 Task: Create a rule from the Agile list, Priority changed -> Complete task in the project AgileDeck if Priority Cleared then Complete Task
Action: Mouse moved to (67, 449)
Screenshot: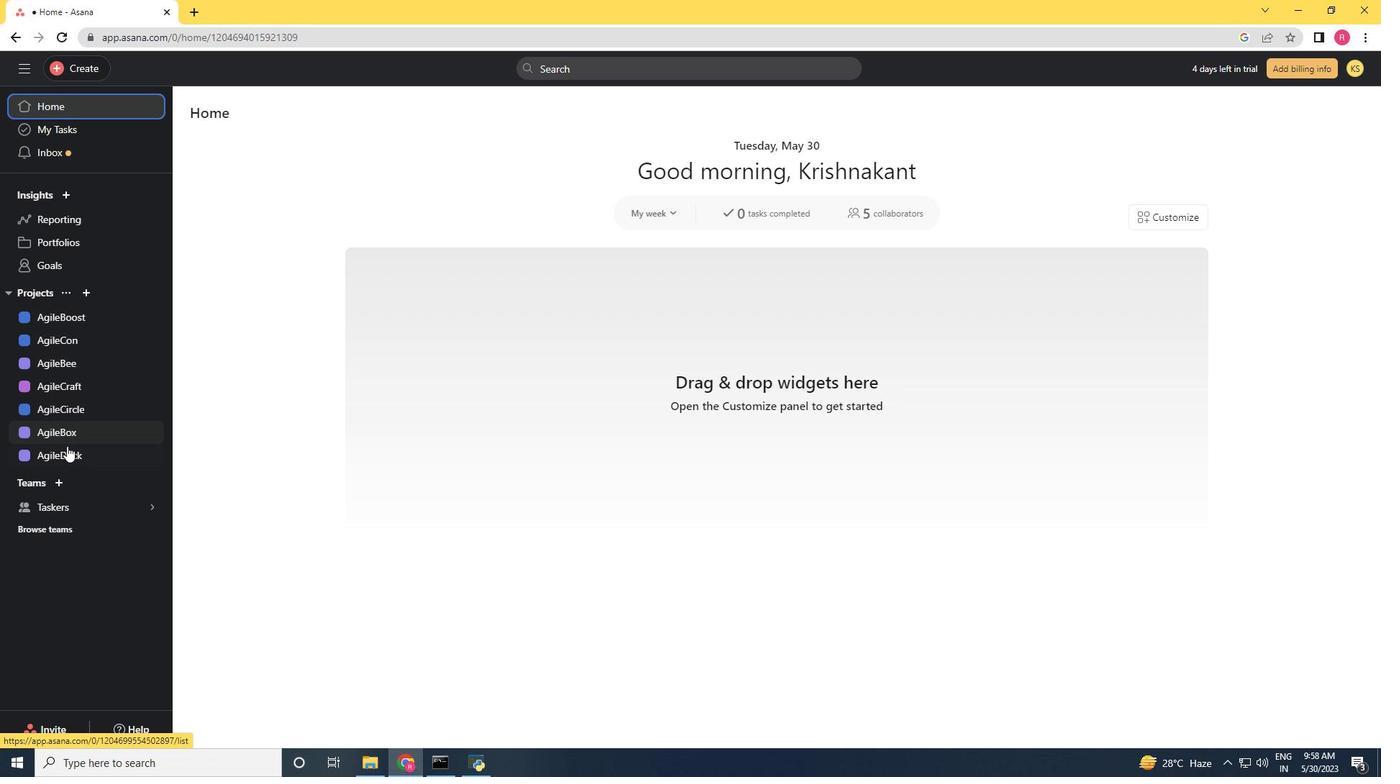 
Action: Mouse pressed left at (67, 449)
Screenshot: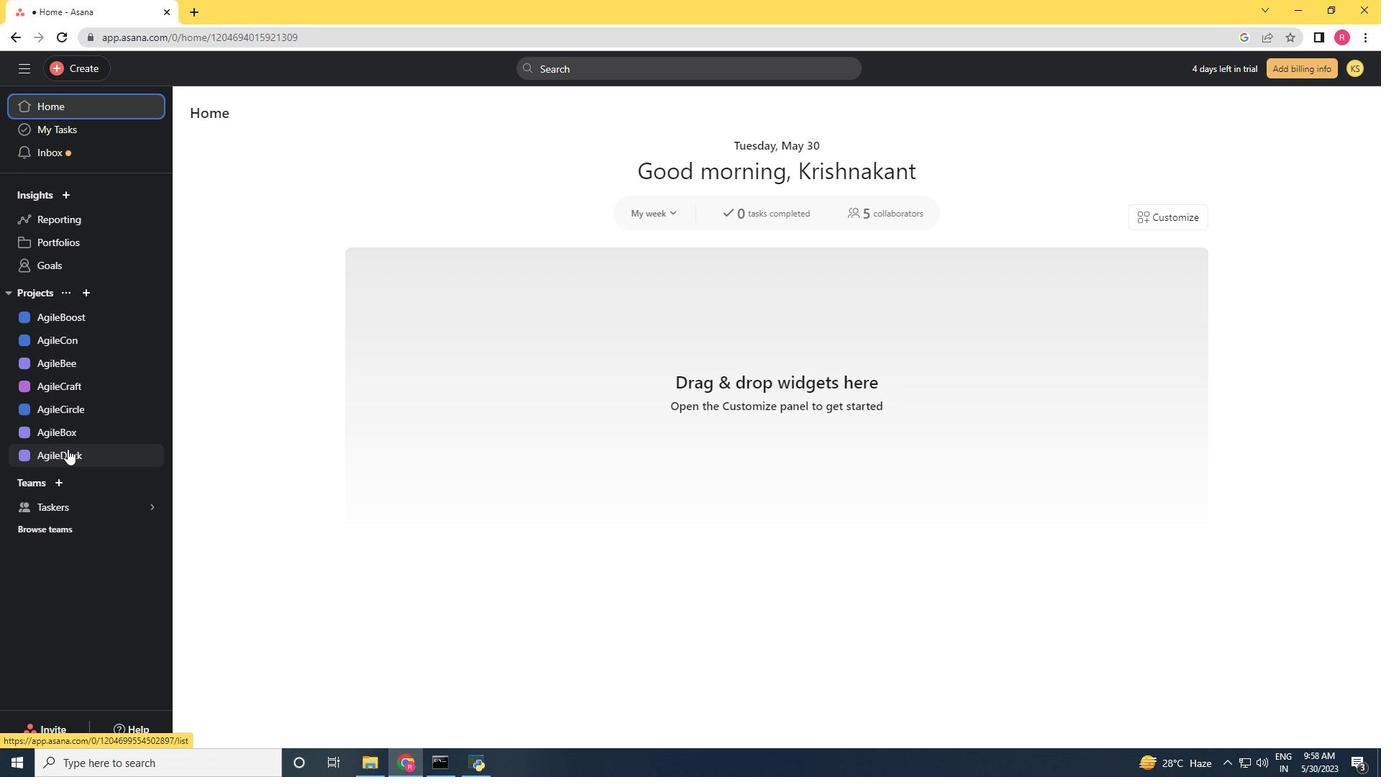 
Action: Mouse moved to (1310, 118)
Screenshot: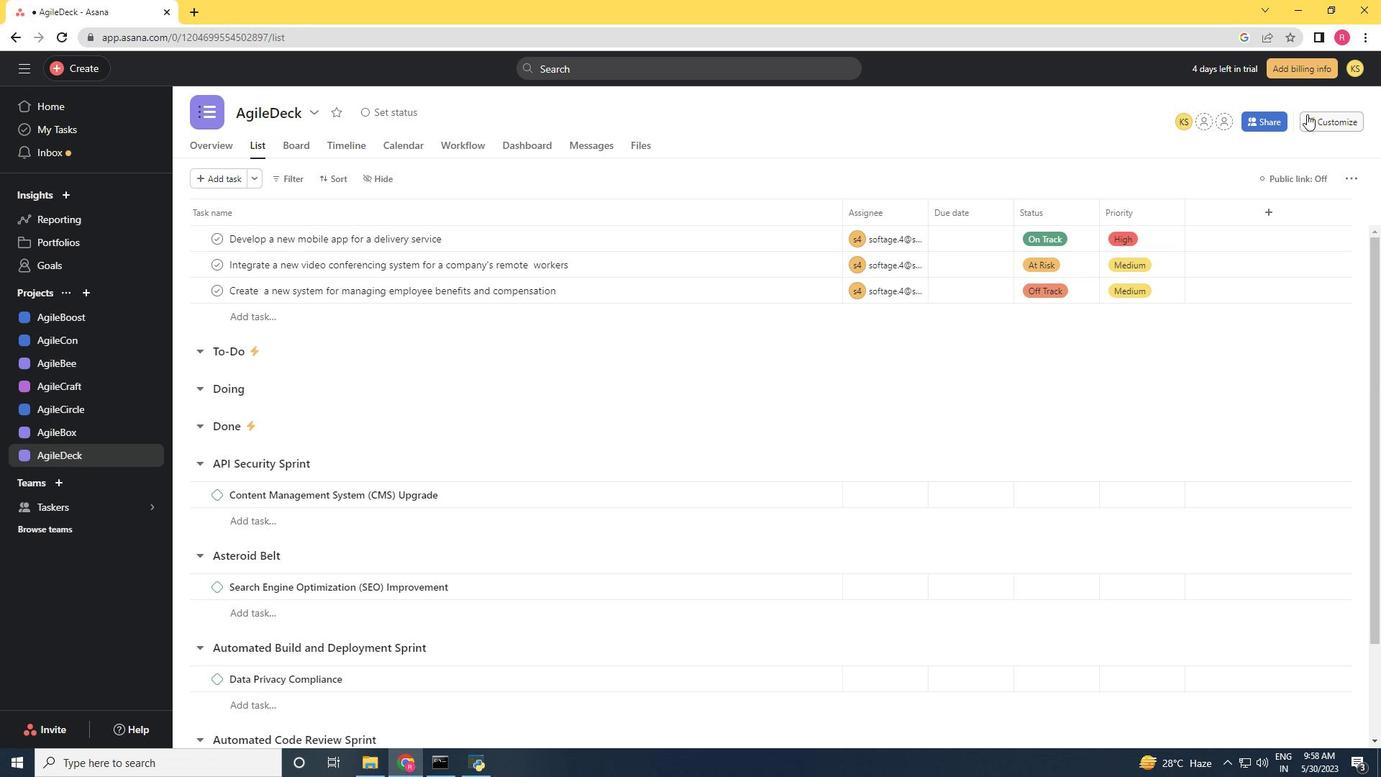 
Action: Mouse pressed left at (1310, 118)
Screenshot: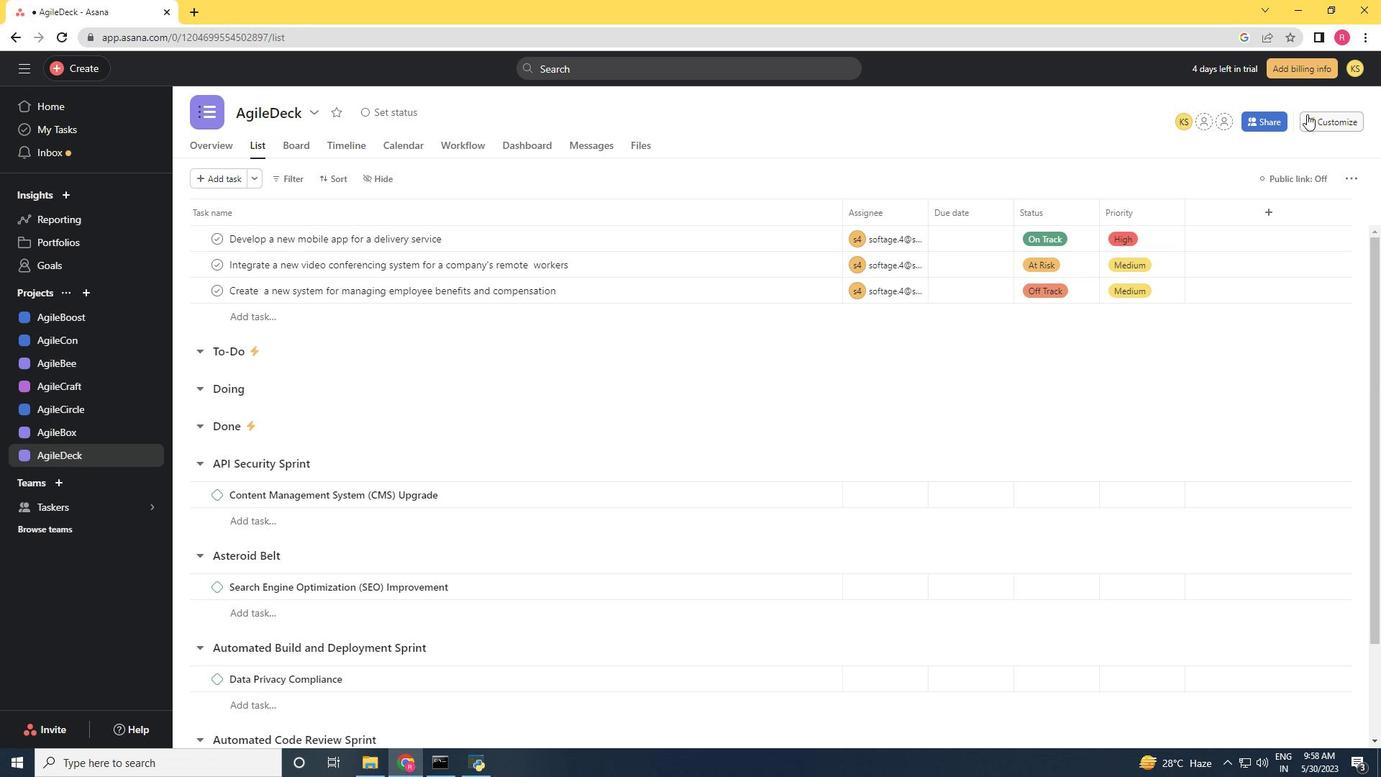 
Action: Mouse moved to (1090, 314)
Screenshot: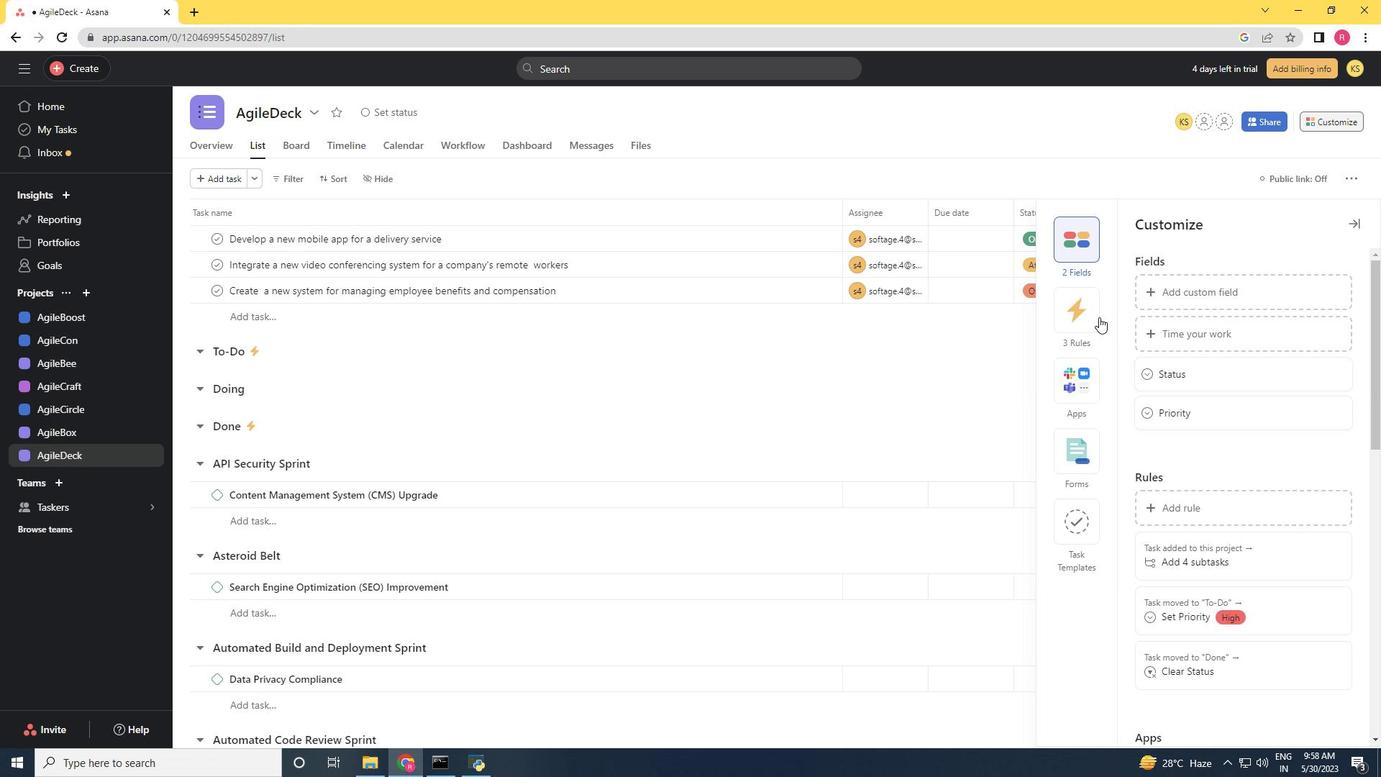 
Action: Mouse pressed left at (1090, 314)
Screenshot: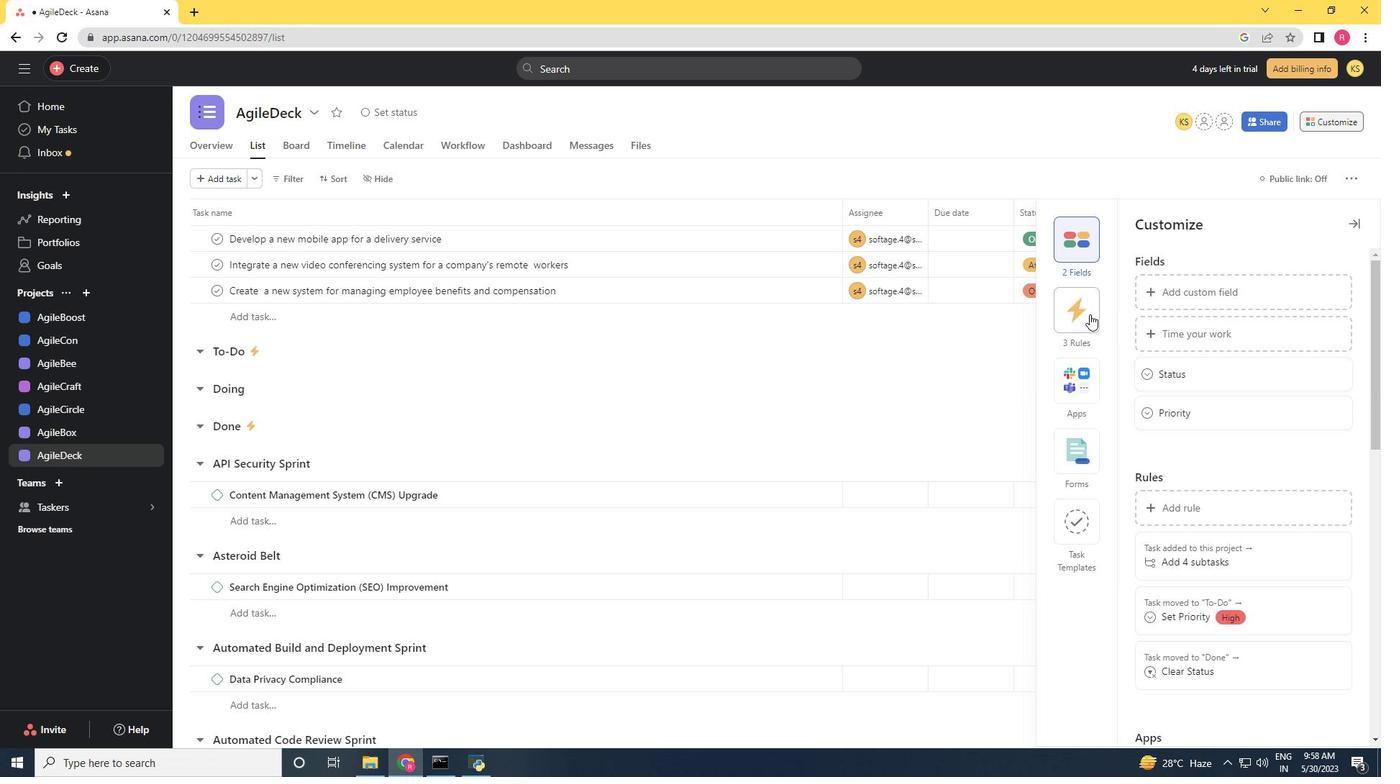 
Action: Mouse moved to (1188, 282)
Screenshot: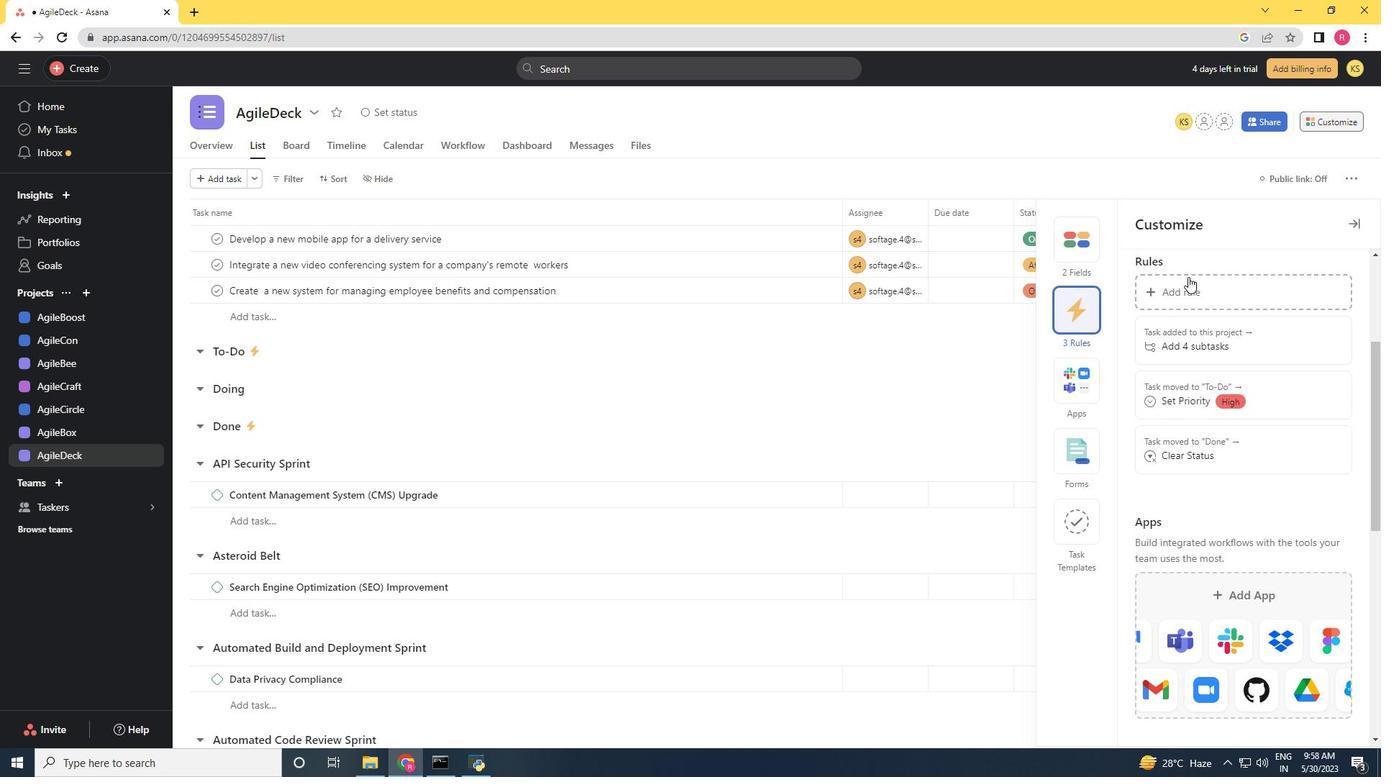 
Action: Mouse pressed left at (1188, 282)
Screenshot: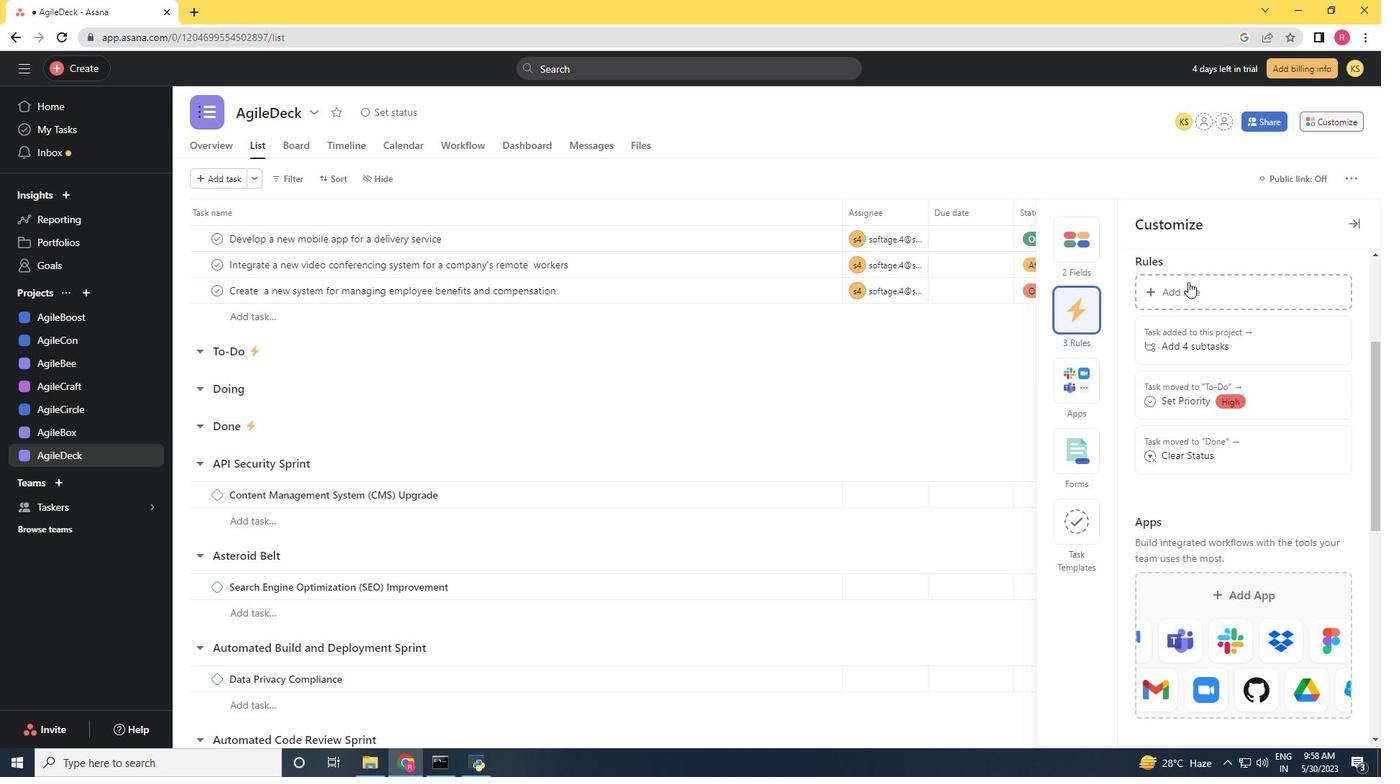 
Action: Mouse moved to (285, 214)
Screenshot: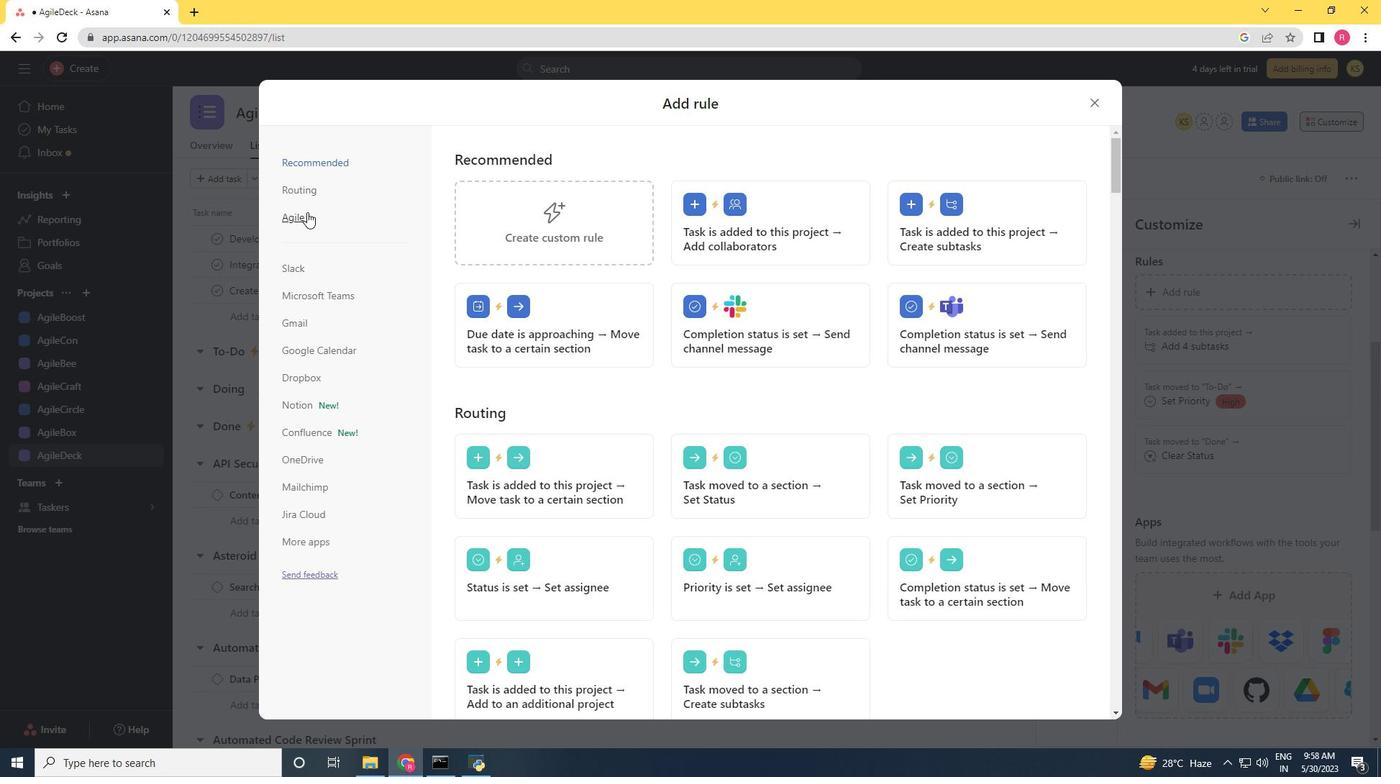 
Action: Mouse pressed left at (285, 214)
Screenshot: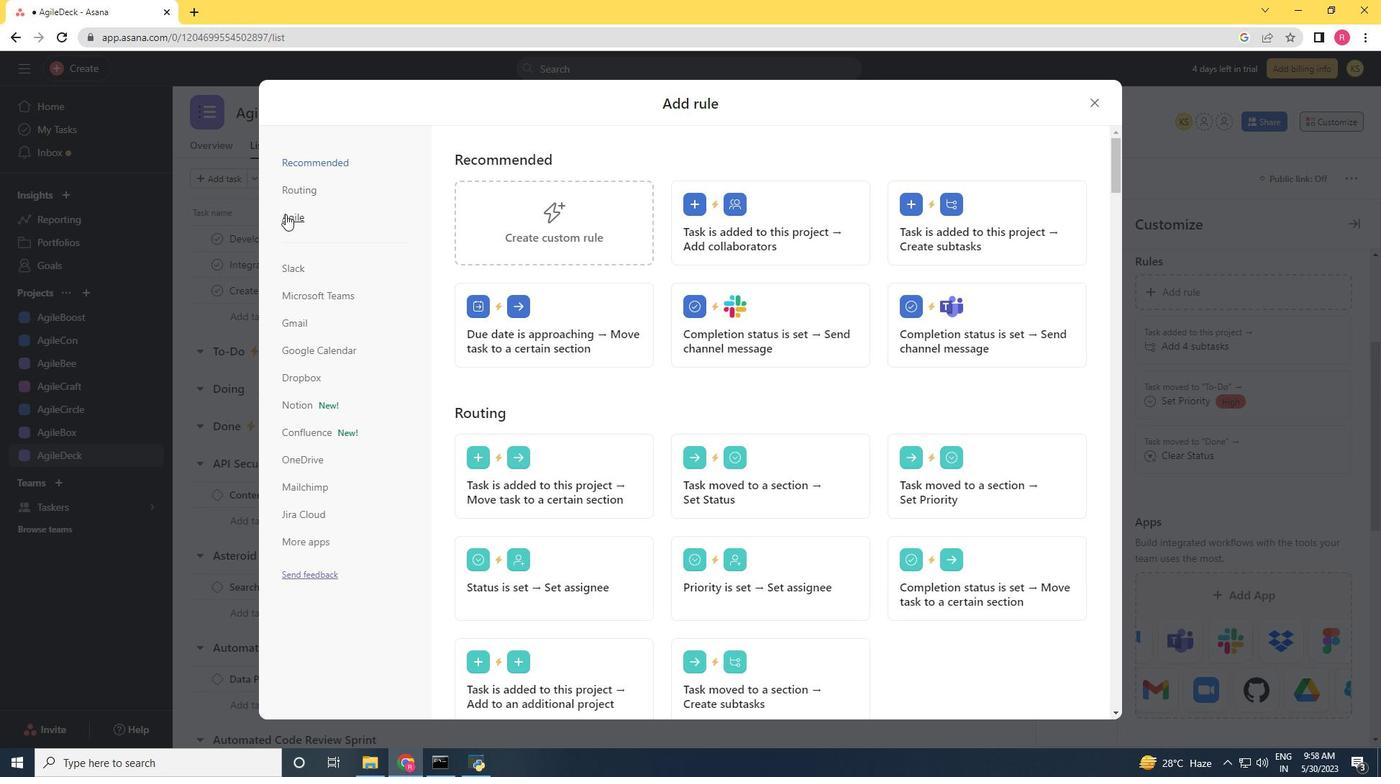 
Action: Mouse moved to (703, 228)
Screenshot: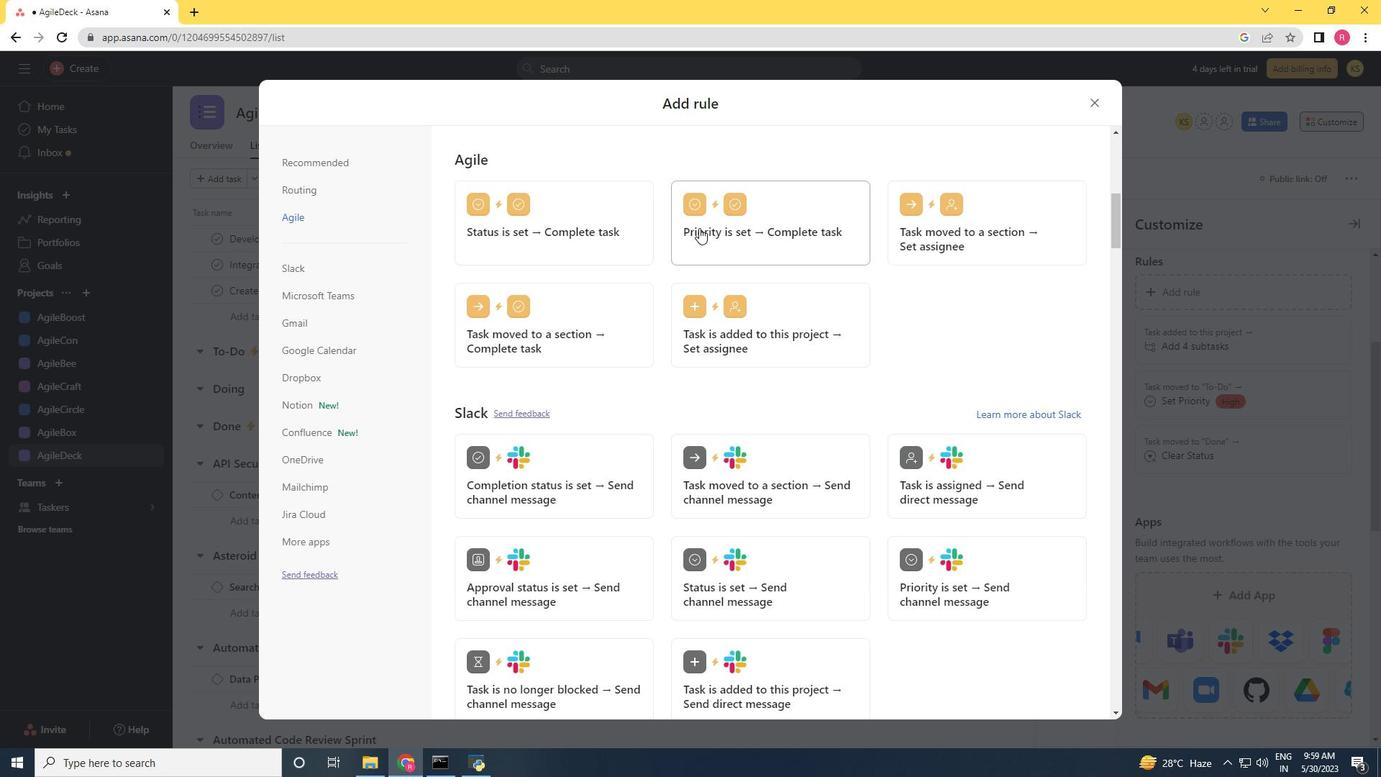 
Action: Mouse pressed left at (703, 228)
Screenshot: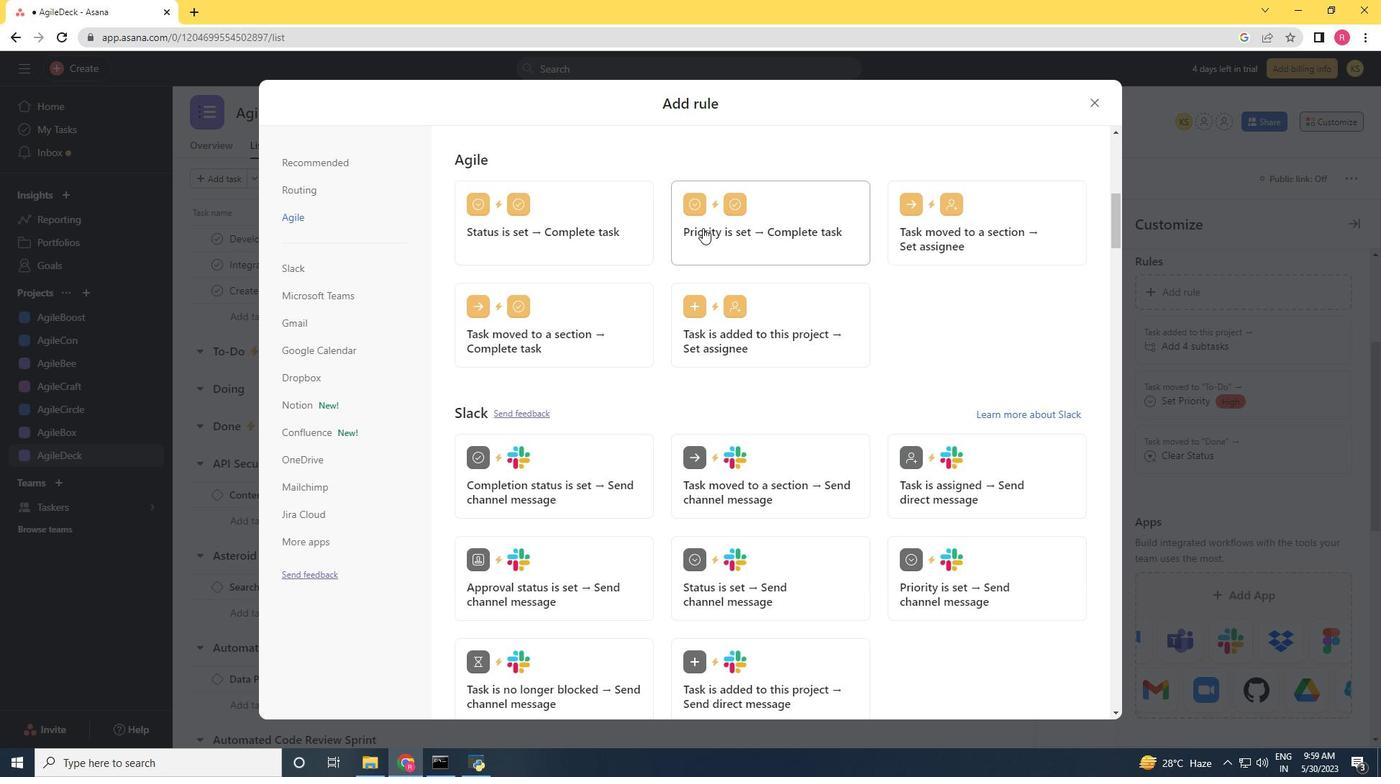 
Action: Mouse moved to (949, 241)
Screenshot: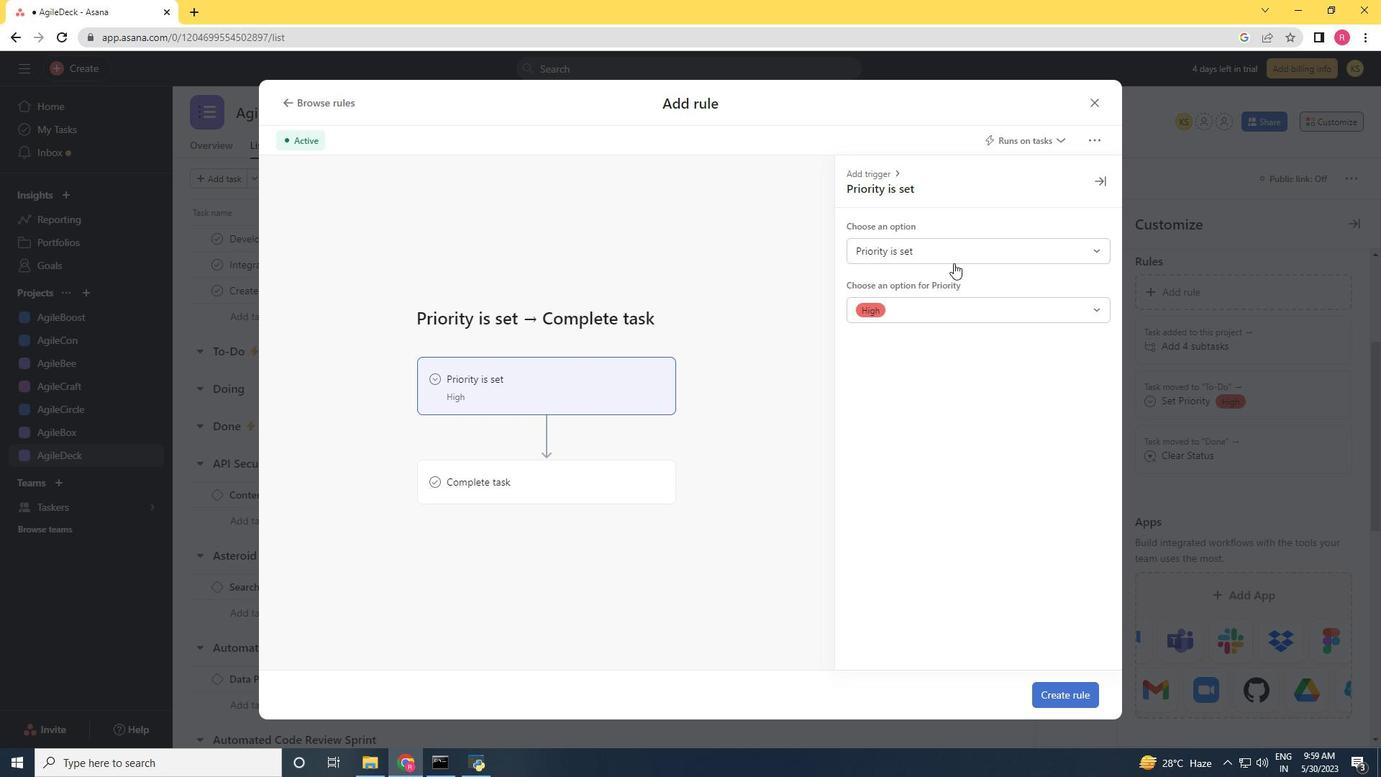
Action: Mouse pressed left at (949, 241)
Screenshot: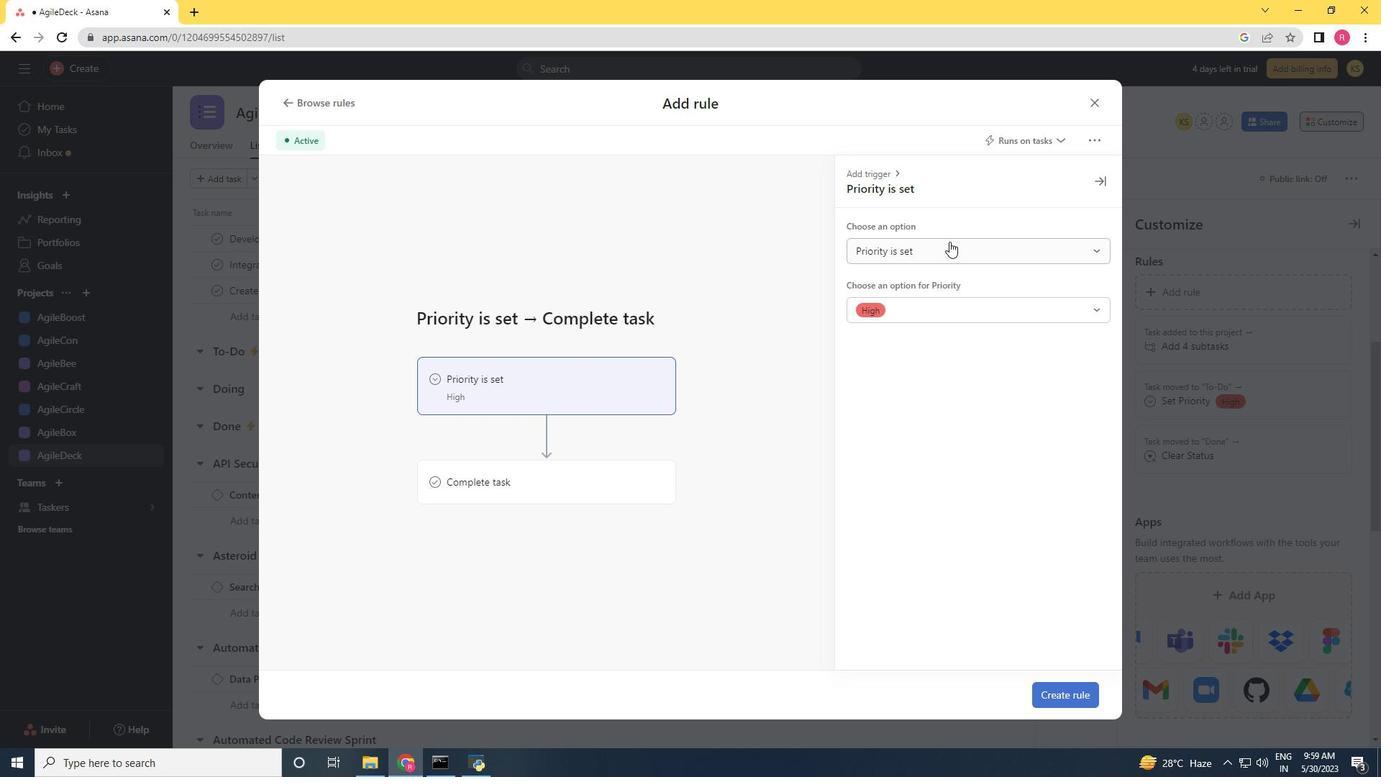 
Action: Mouse moved to (925, 299)
Screenshot: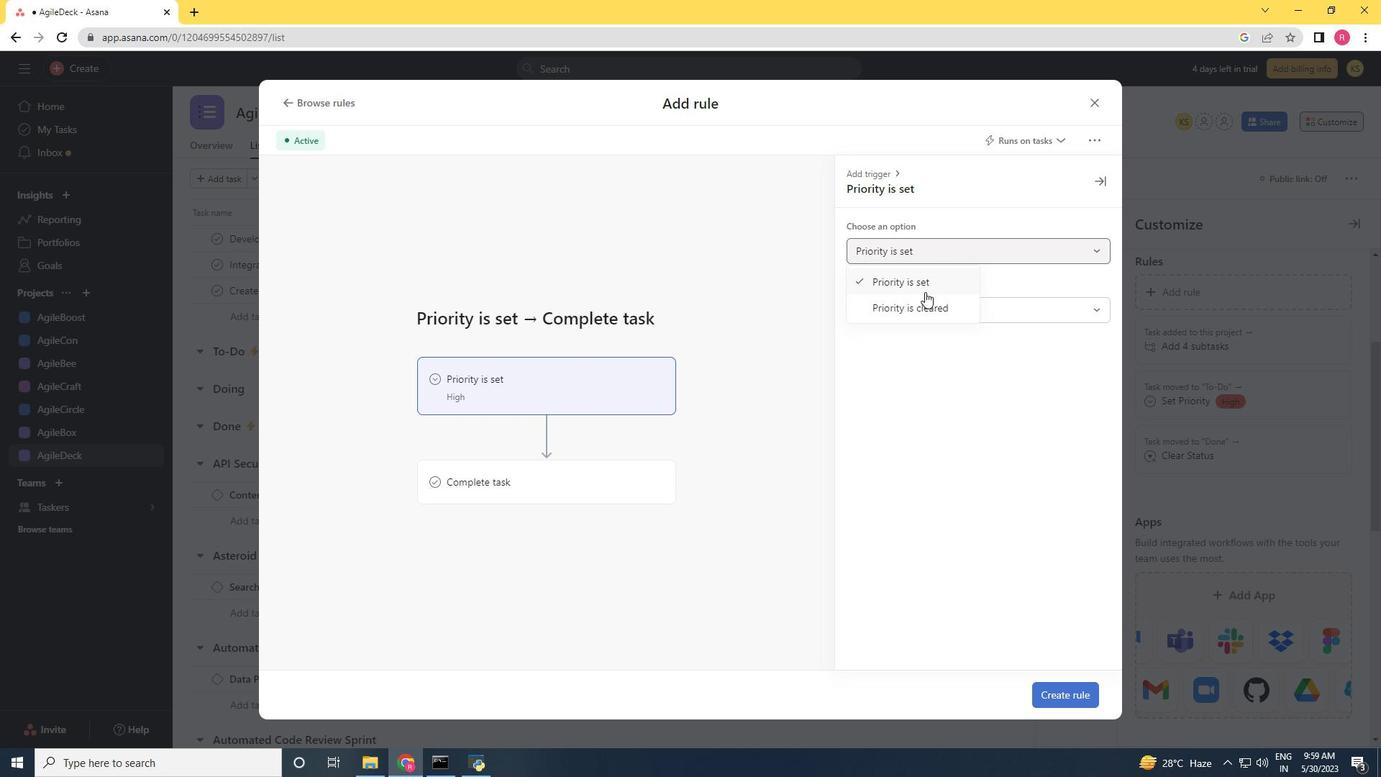 
Action: Mouse pressed left at (925, 299)
Screenshot: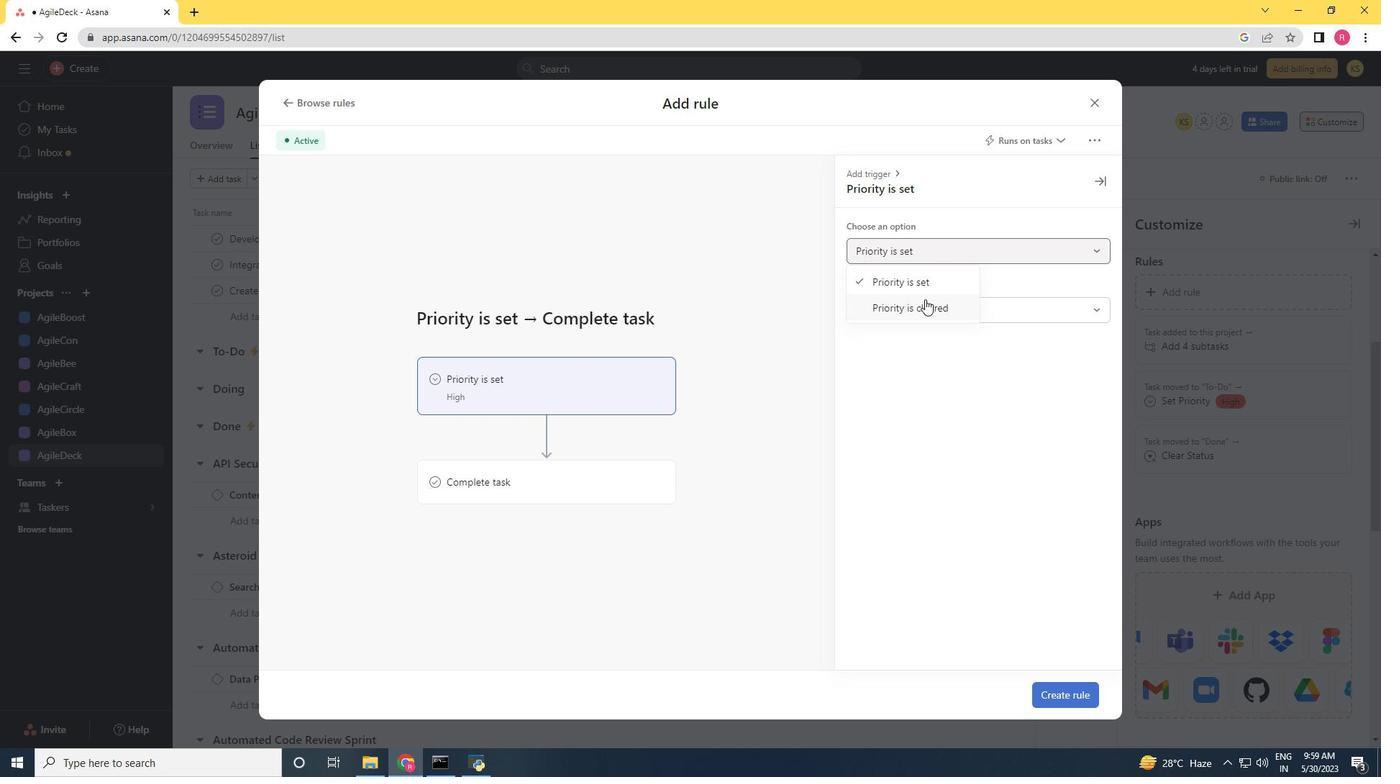 
Action: Mouse moved to (495, 478)
Screenshot: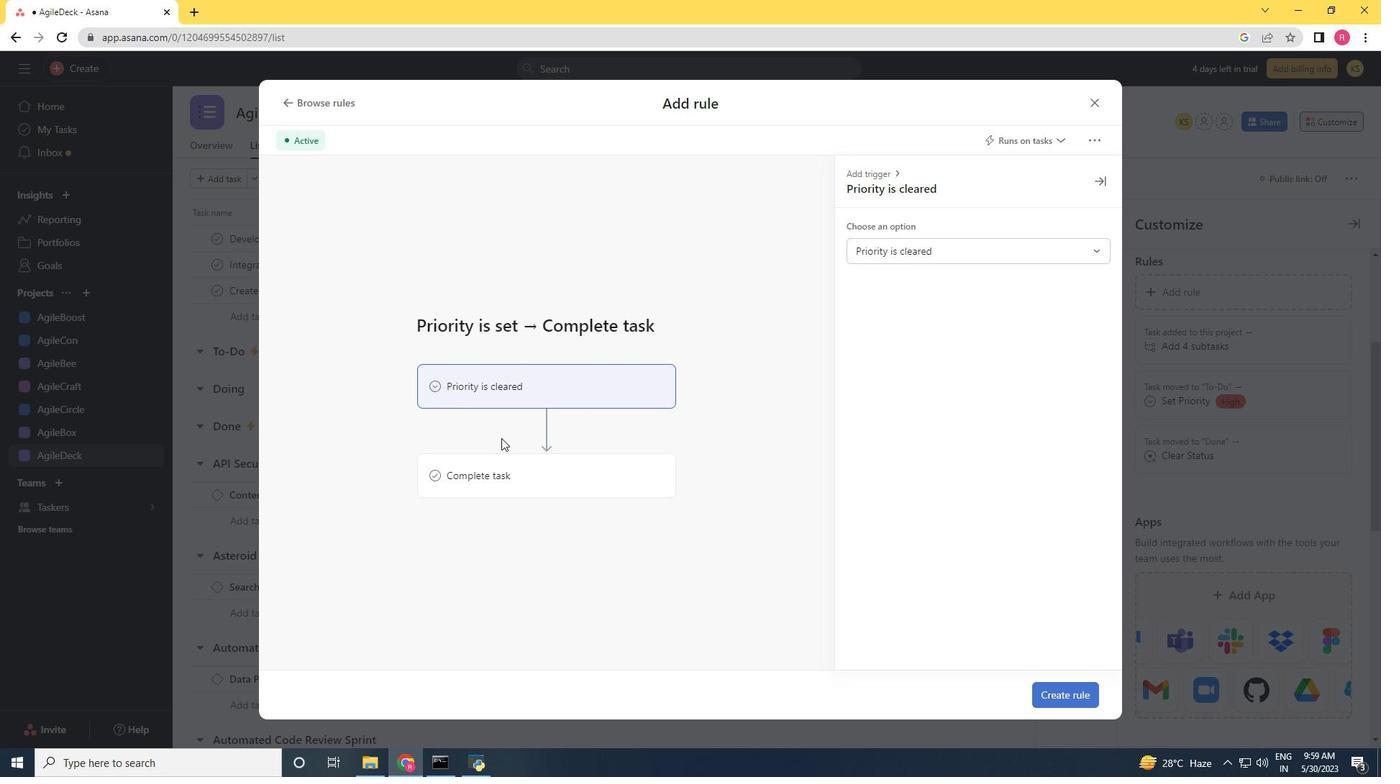 
Action: Mouse pressed left at (495, 478)
Screenshot: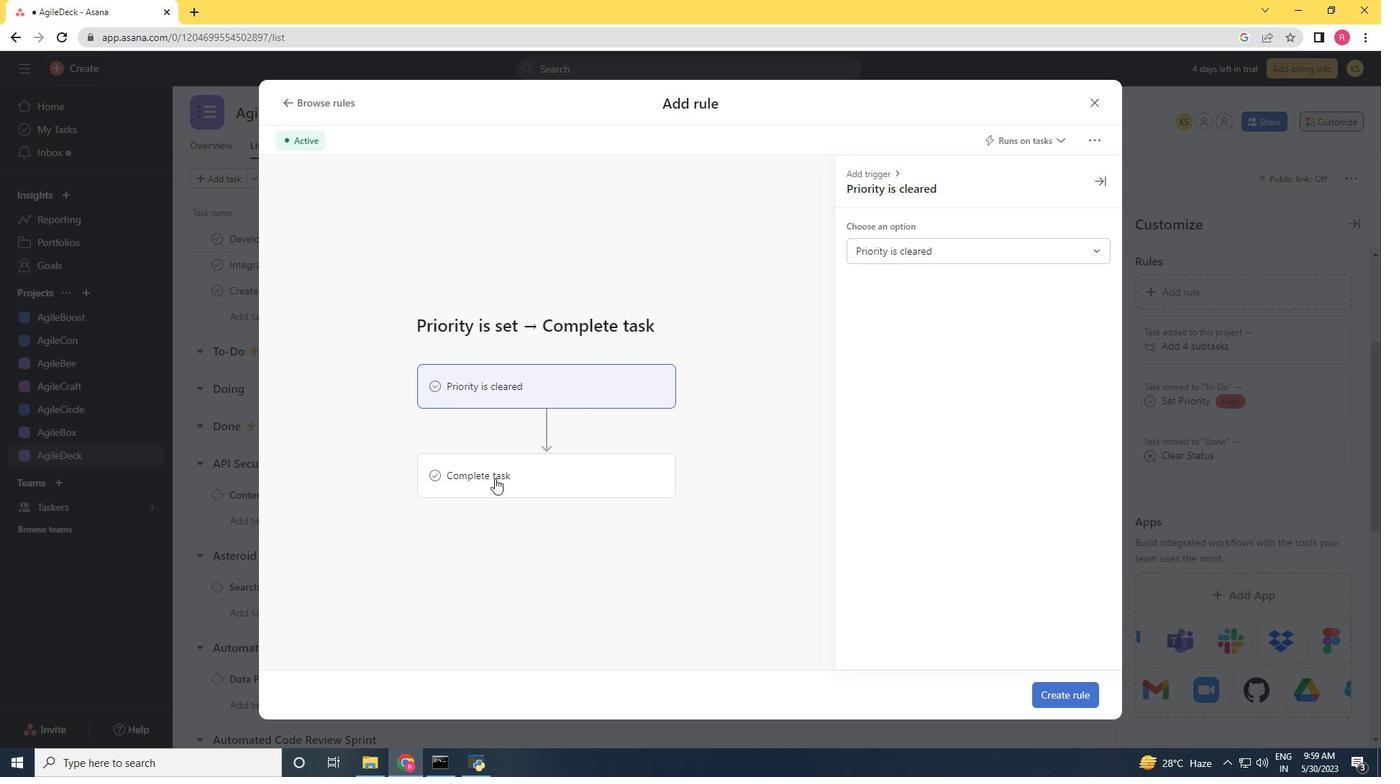
Action: Mouse moved to (940, 230)
Screenshot: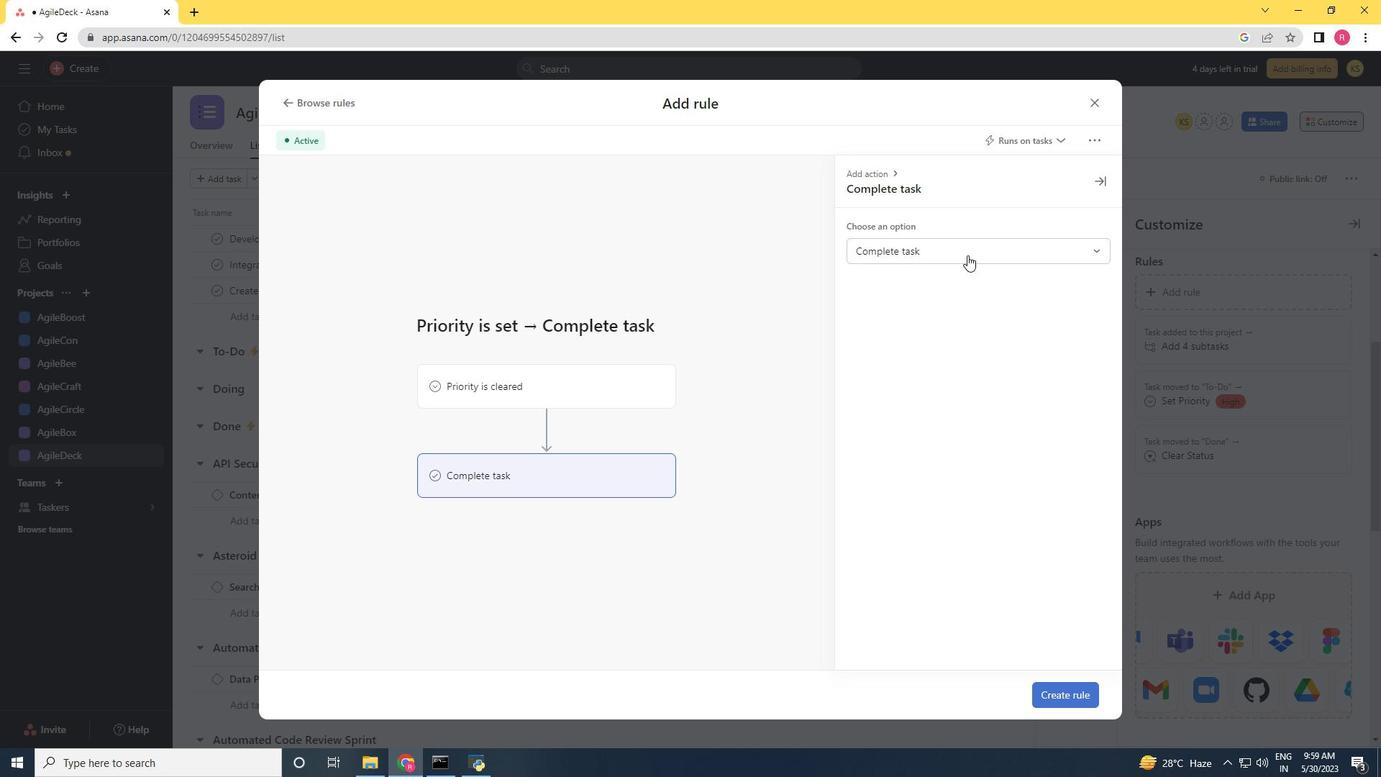 
Action: Mouse pressed left at (940, 230)
Screenshot: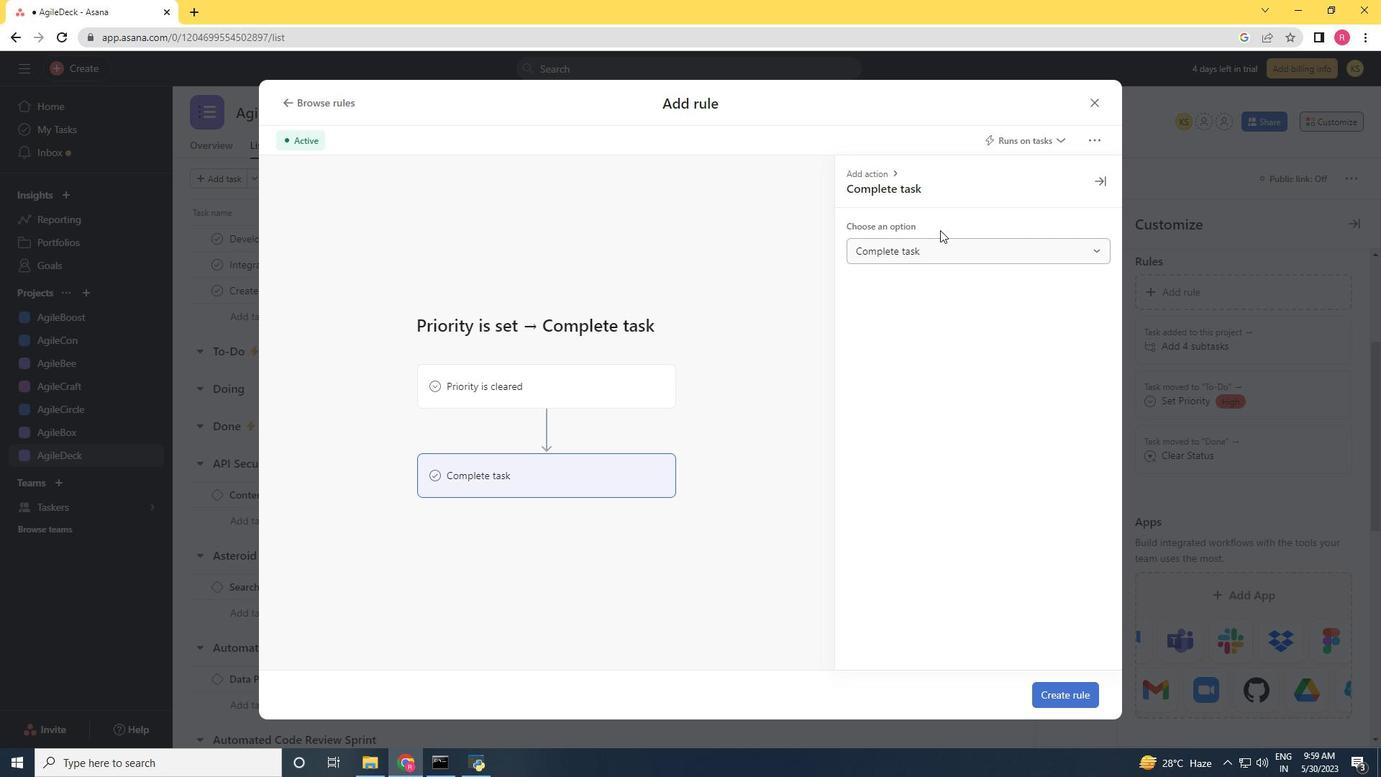 
Action: Mouse moved to (937, 246)
Screenshot: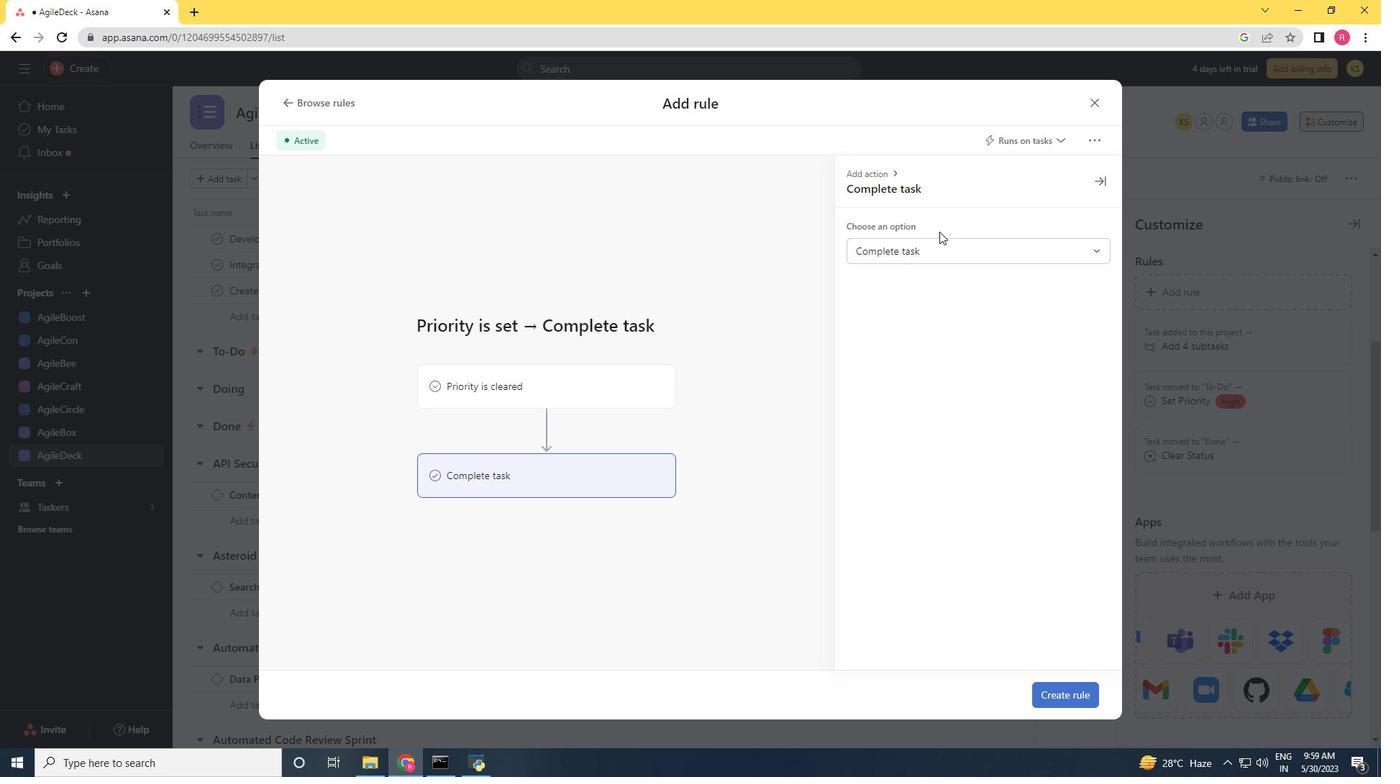 
Action: Mouse pressed left at (937, 246)
Screenshot: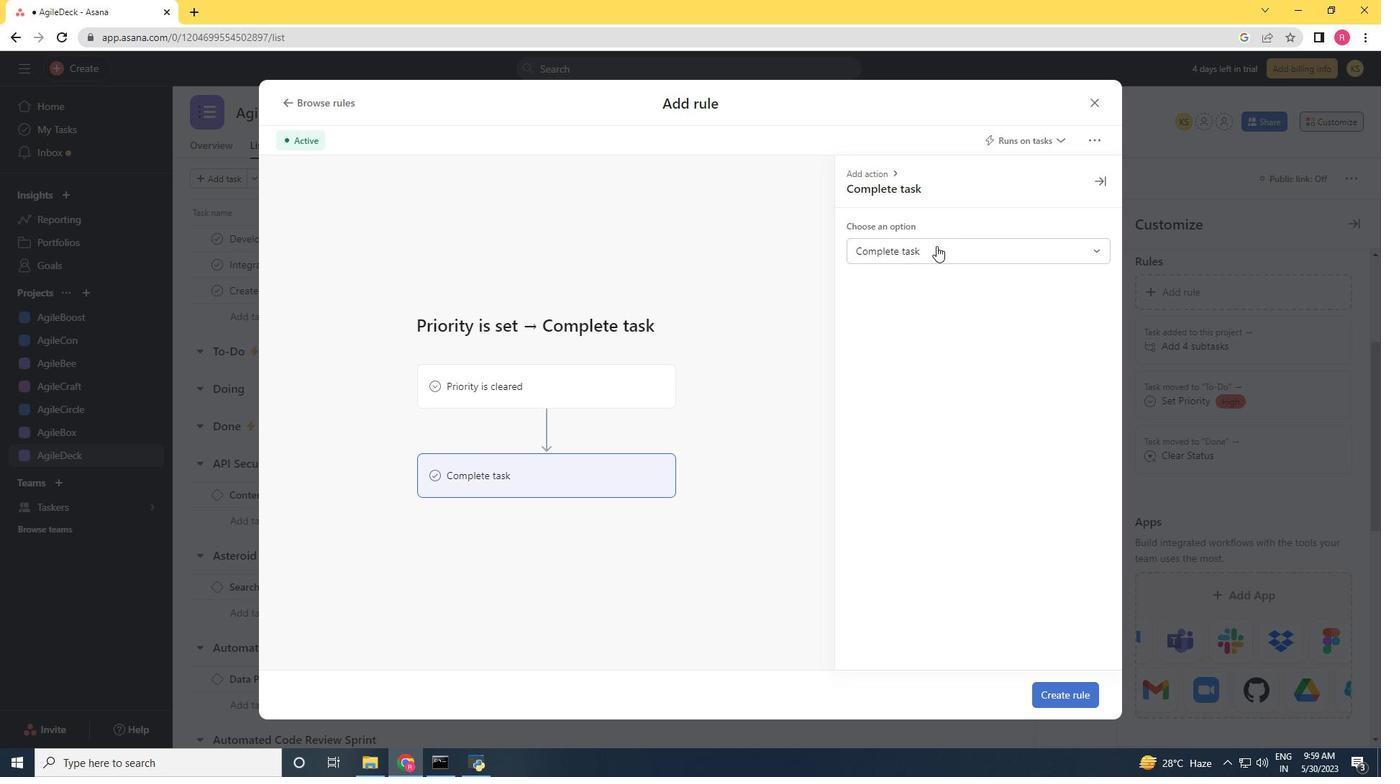 
Action: Mouse moved to (921, 273)
Screenshot: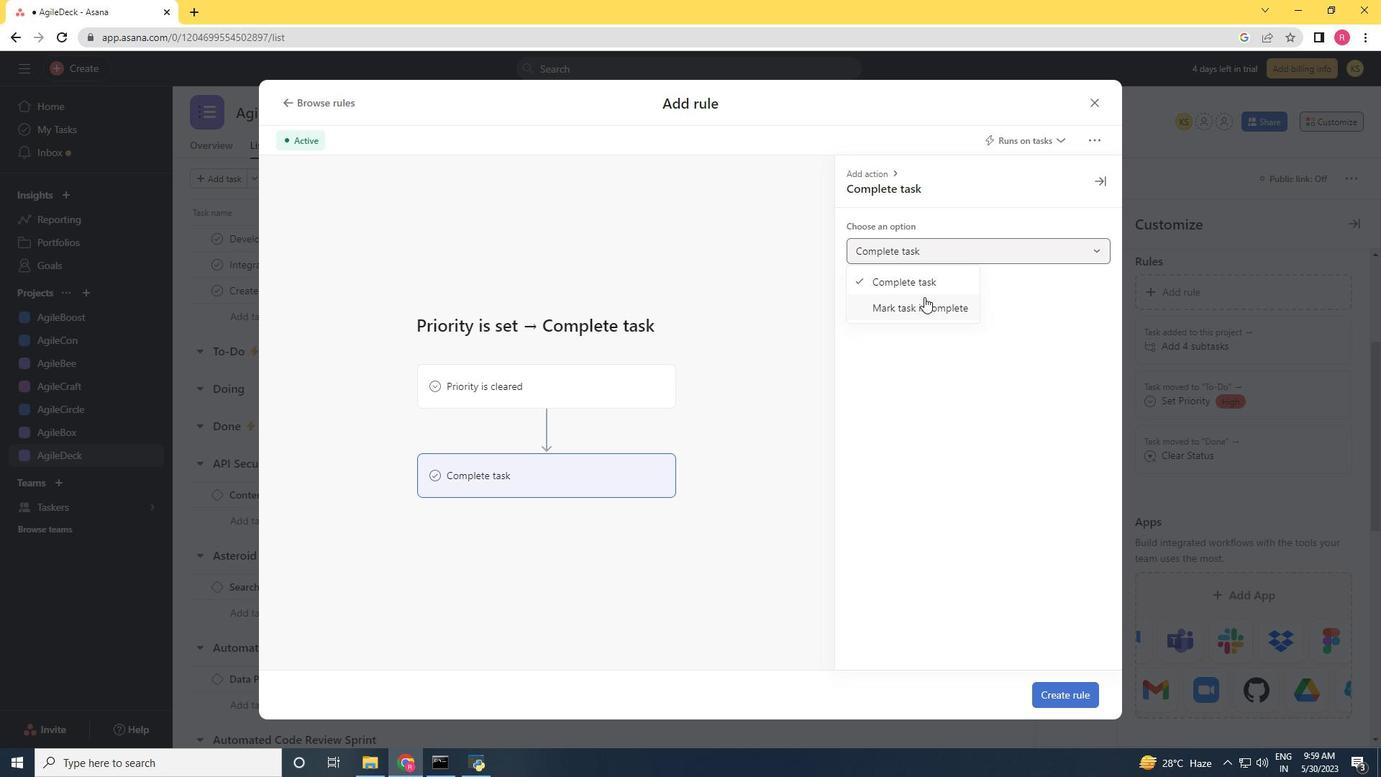 
Action: Mouse pressed left at (921, 273)
Screenshot: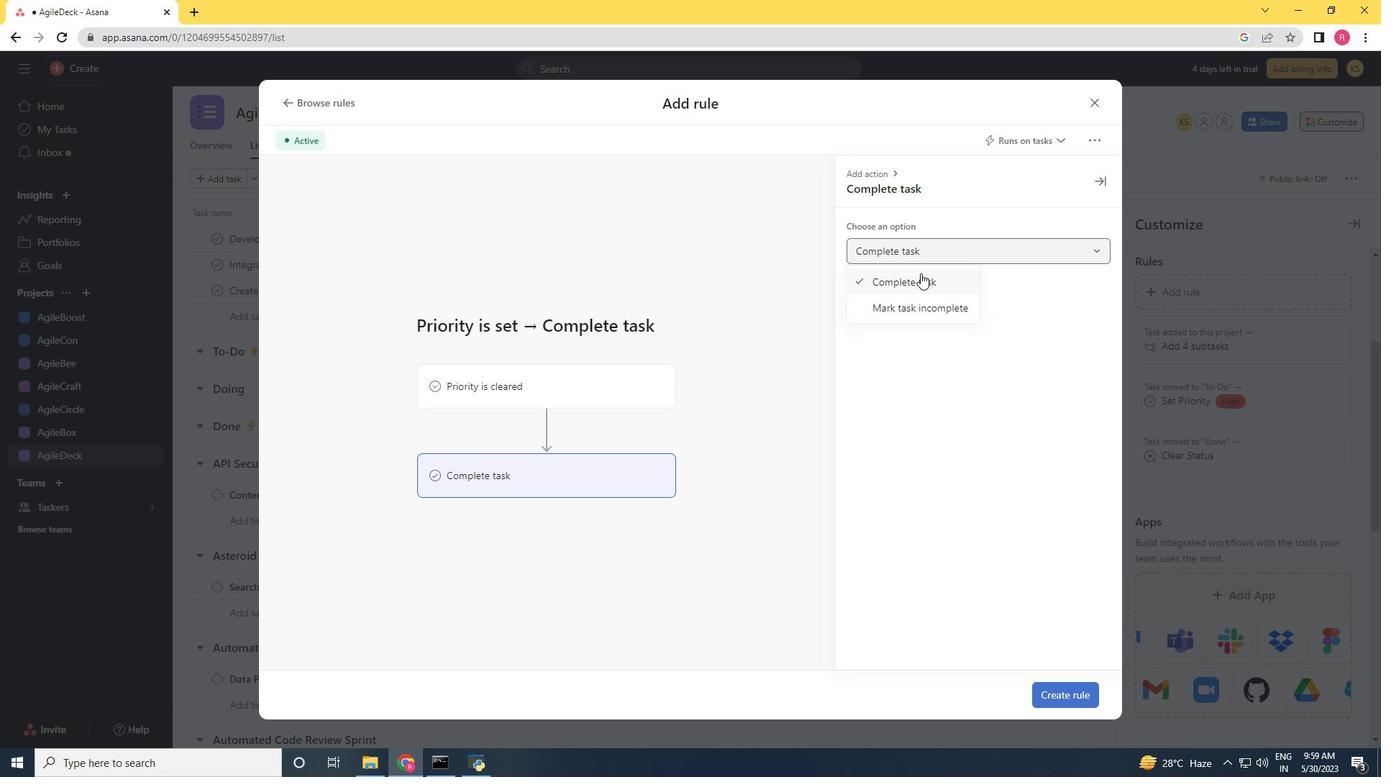 
Action: Mouse moved to (1053, 687)
Screenshot: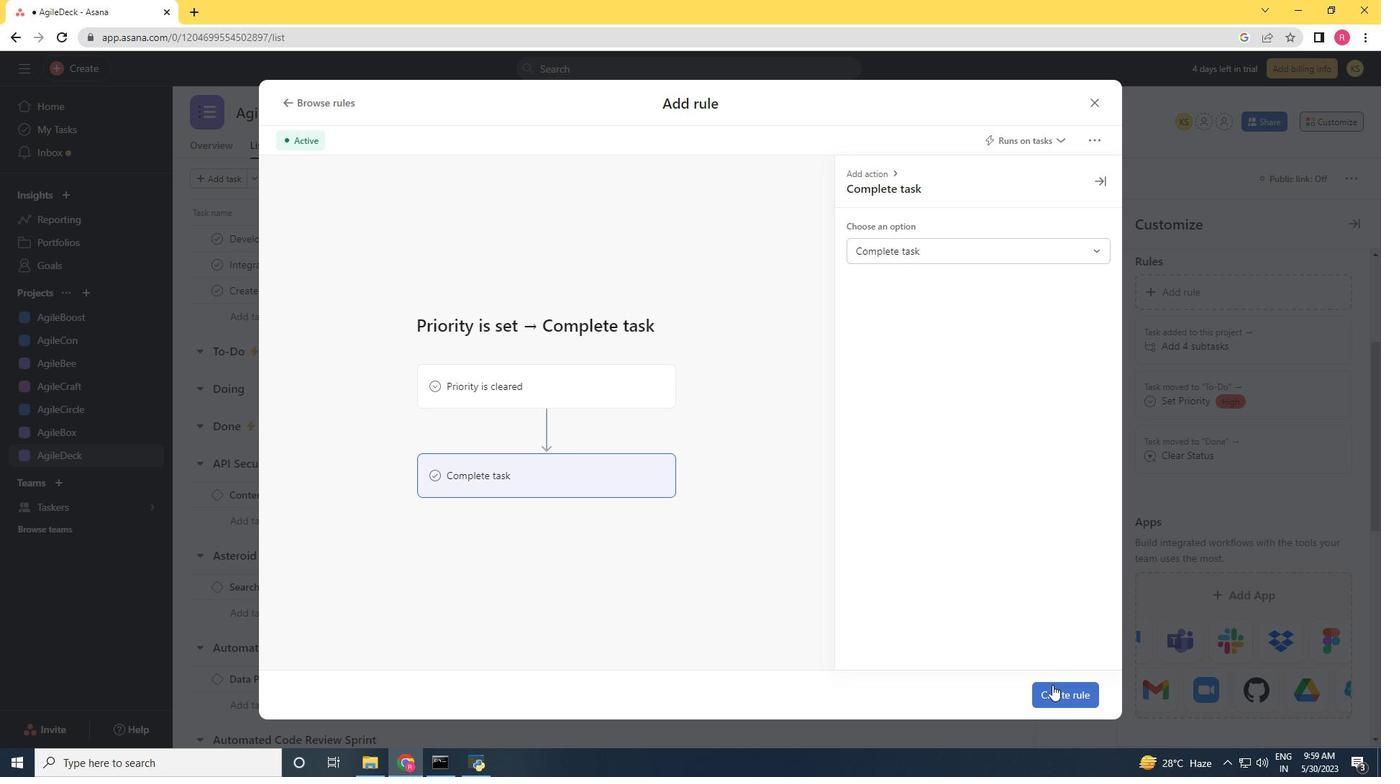 
Action: Mouse pressed left at (1053, 687)
Screenshot: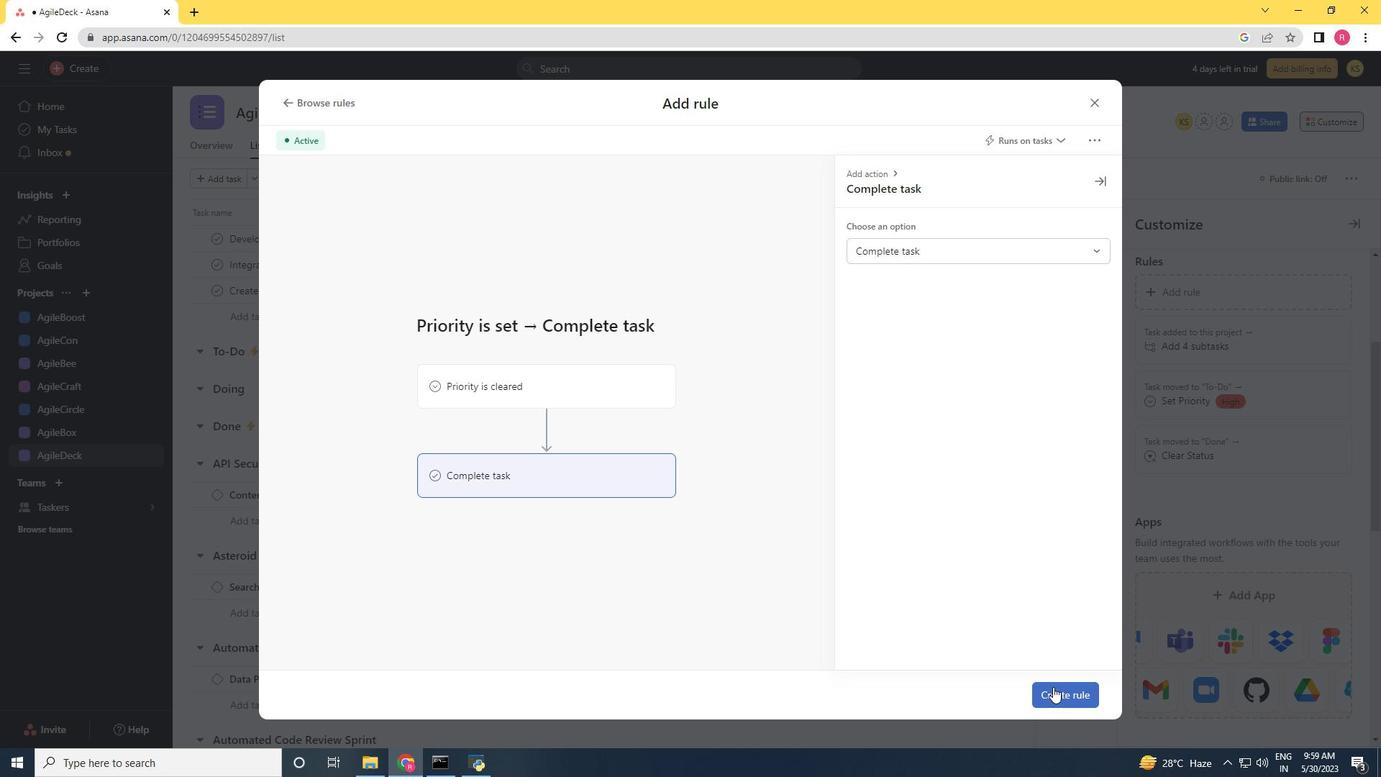 
Action: Mouse moved to (1055, 659)
Screenshot: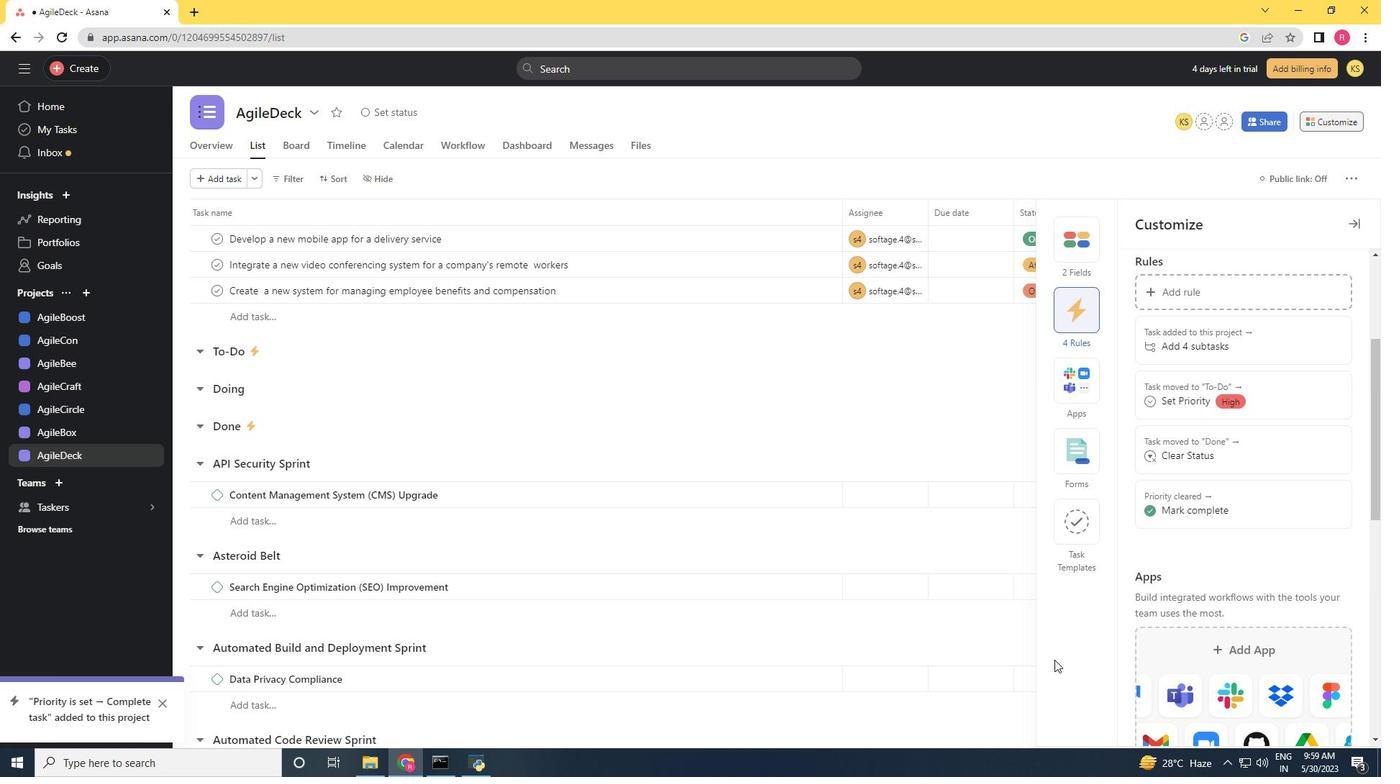 
